 Task: Check the sale-to-list ratio of pool in the last 5 years.
Action: Mouse moved to (789, 188)
Screenshot: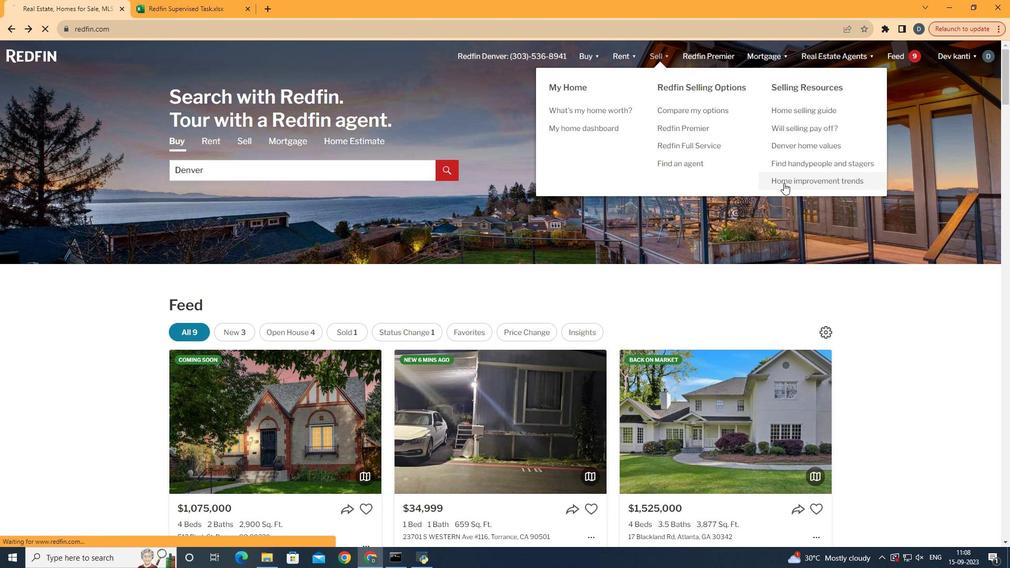 
Action: Mouse pressed left at (789, 188)
Screenshot: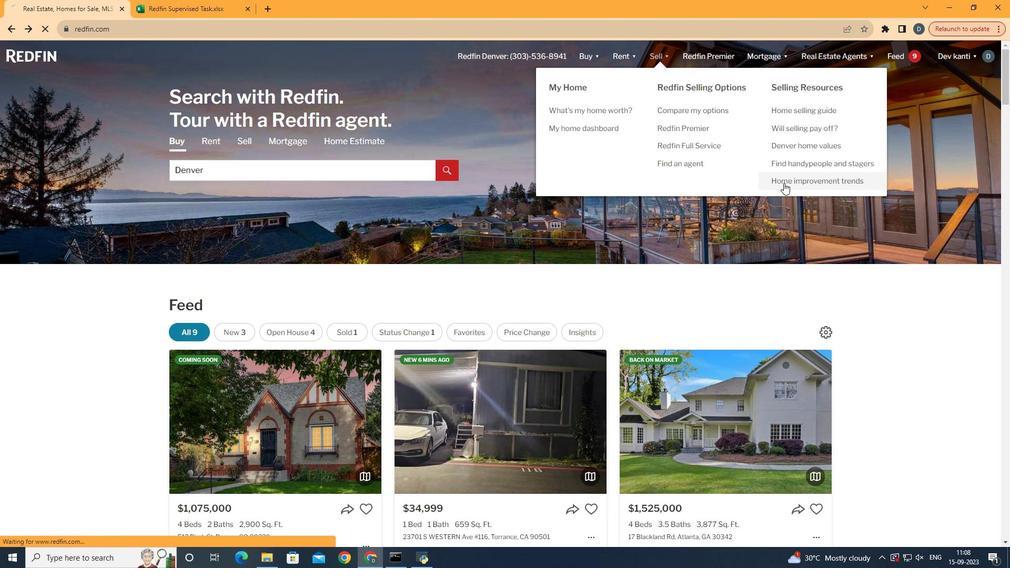 
Action: Mouse moved to (252, 202)
Screenshot: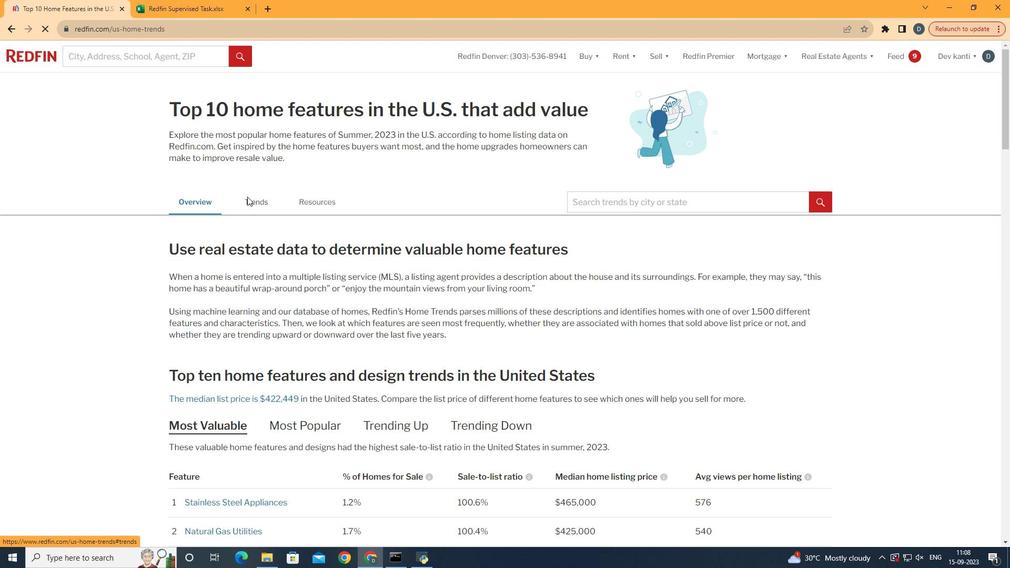 
Action: Mouse pressed left at (252, 202)
Screenshot: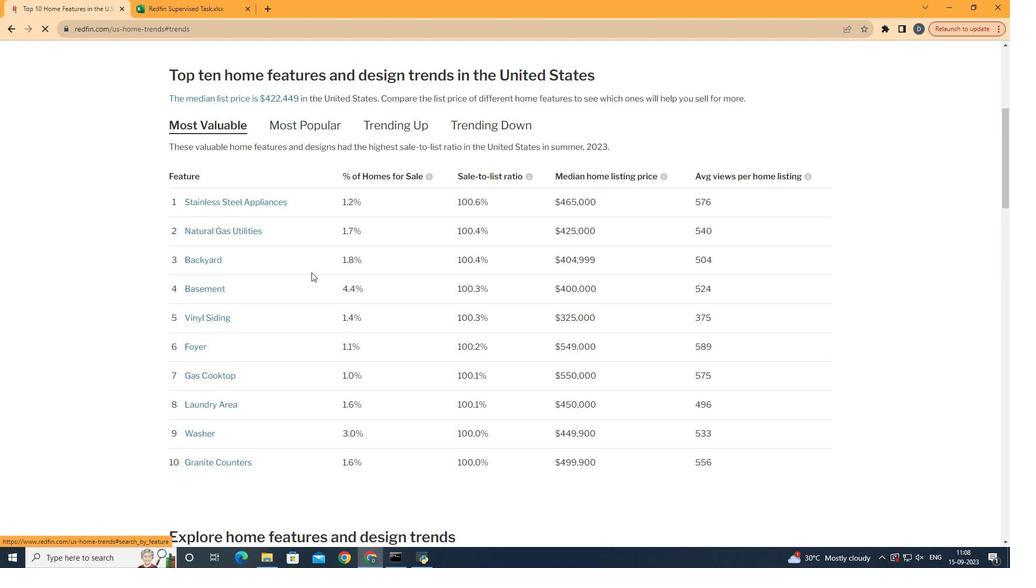 
Action: Mouse moved to (352, 296)
Screenshot: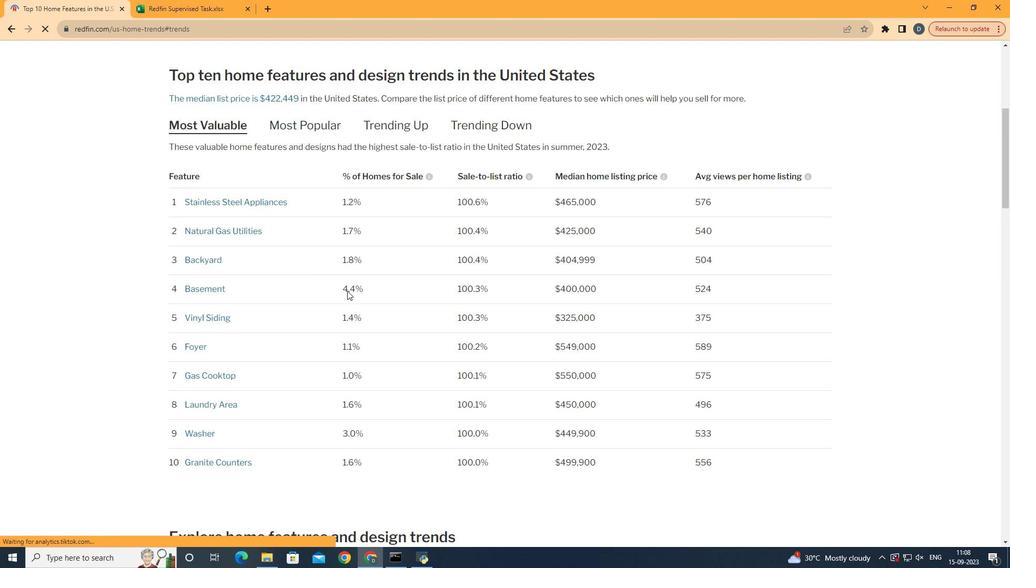 
Action: Mouse scrolled (352, 295) with delta (0, 0)
Screenshot: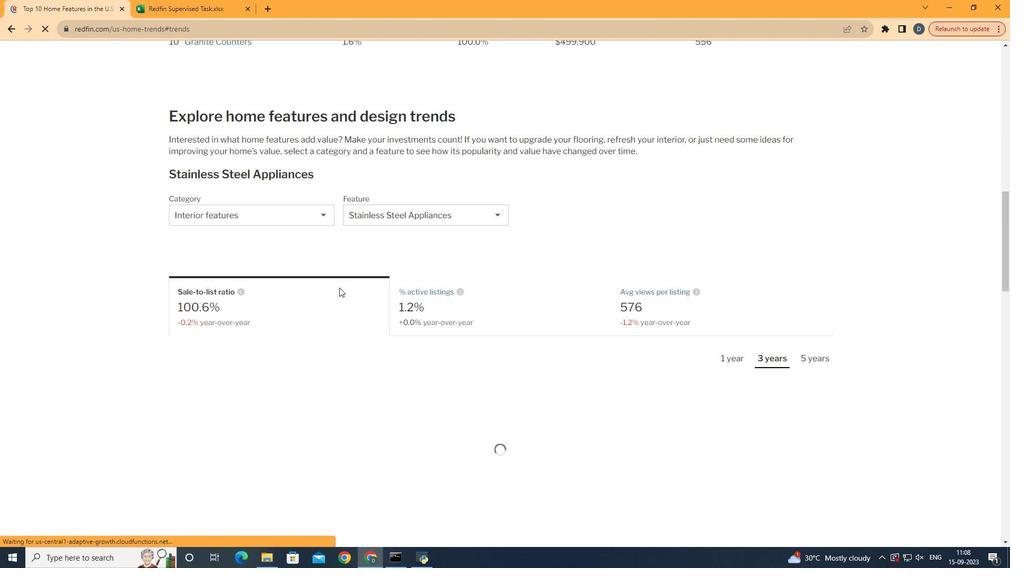 
Action: Mouse scrolled (352, 295) with delta (0, 0)
Screenshot: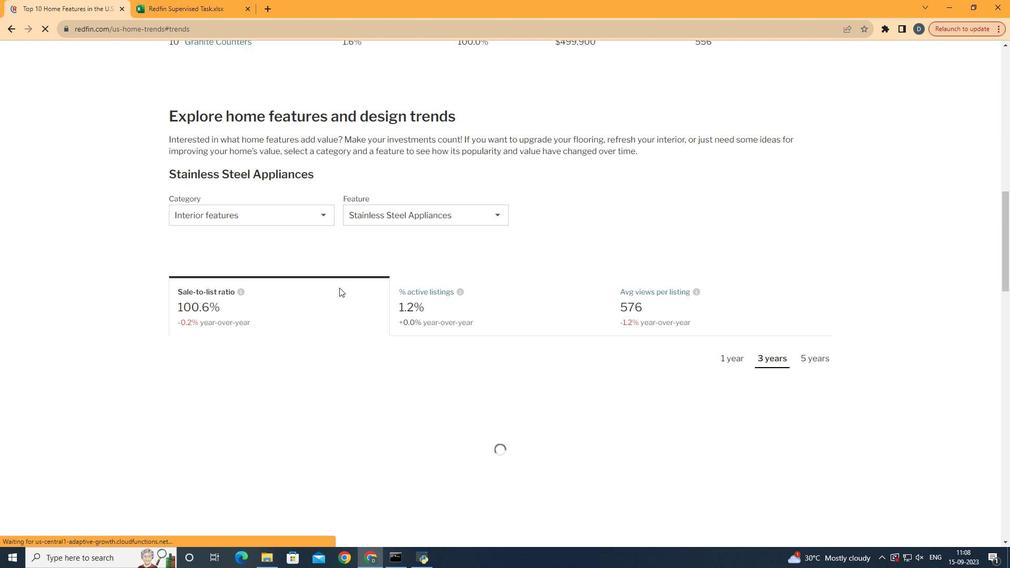 
Action: Mouse scrolled (352, 295) with delta (0, 0)
Screenshot: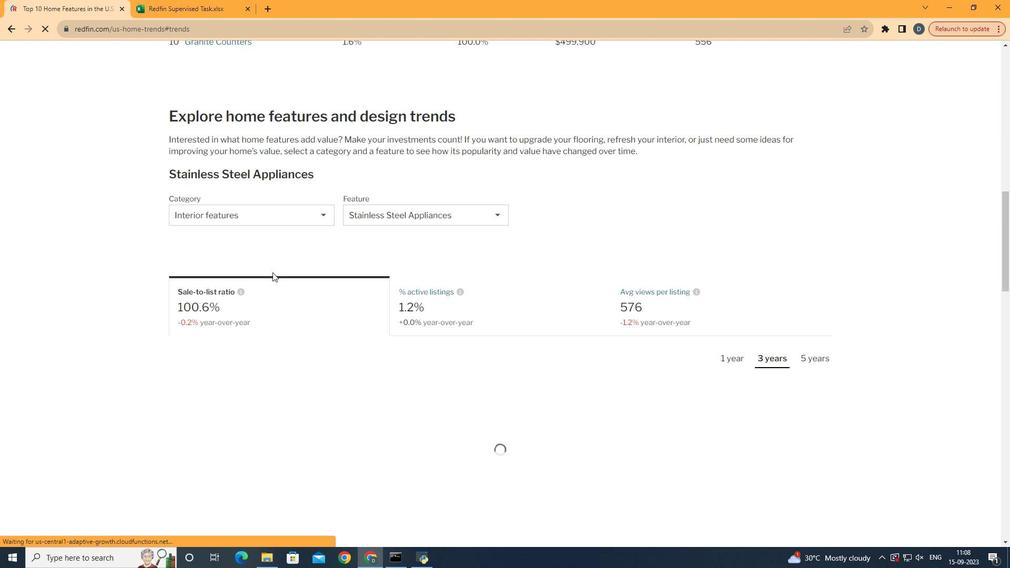 
Action: Mouse scrolled (352, 295) with delta (0, 0)
Screenshot: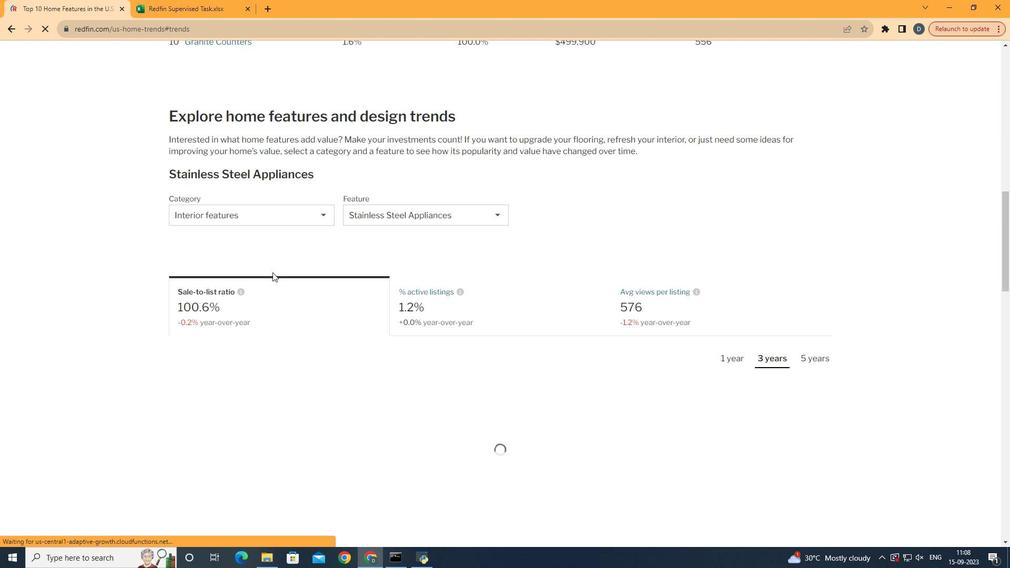 
Action: Mouse scrolled (352, 295) with delta (0, 0)
Screenshot: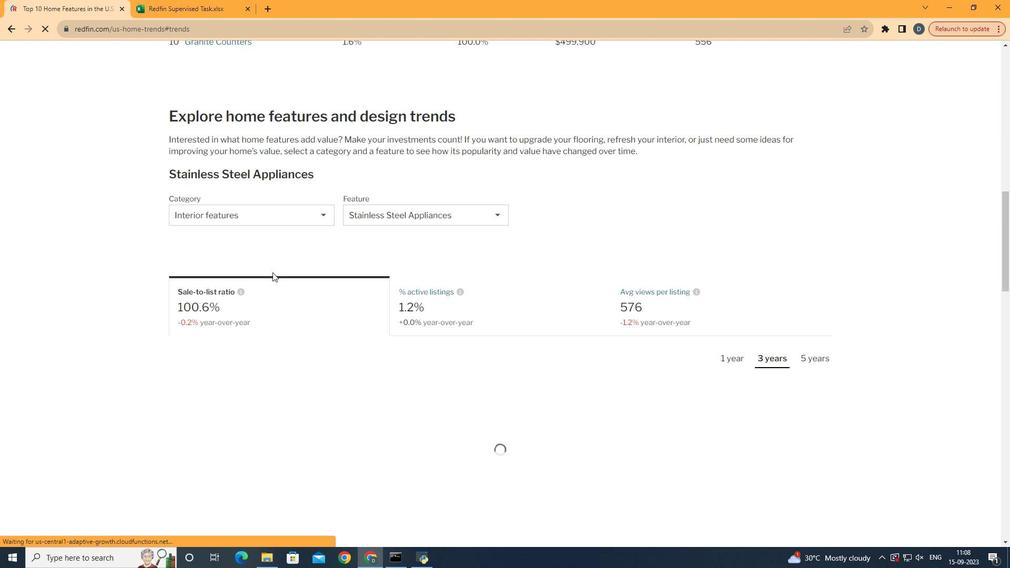 
Action: Mouse scrolled (352, 295) with delta (0, 0)
Screenshot: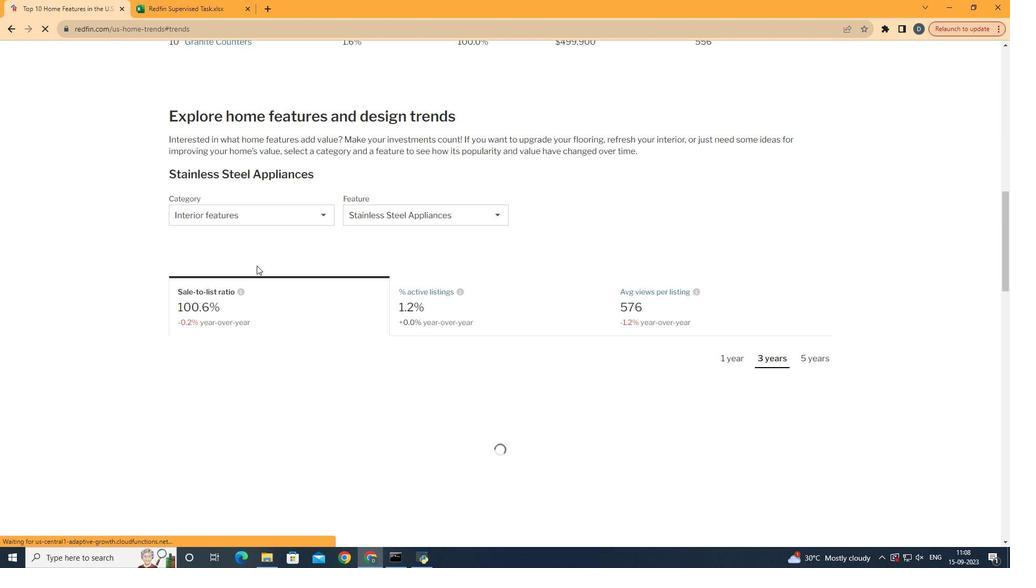 
Action: Mouse scrolled (352, 295) with delta (0, 0)
Screenshot: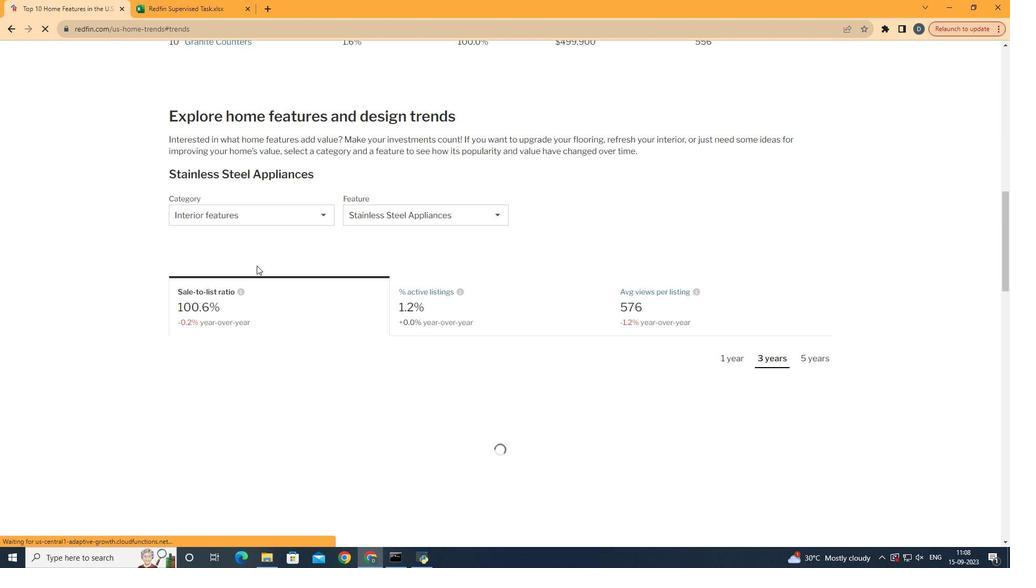 
Action: Mouse scrolled (352, 295) with delta (0, 0)
Screenshot: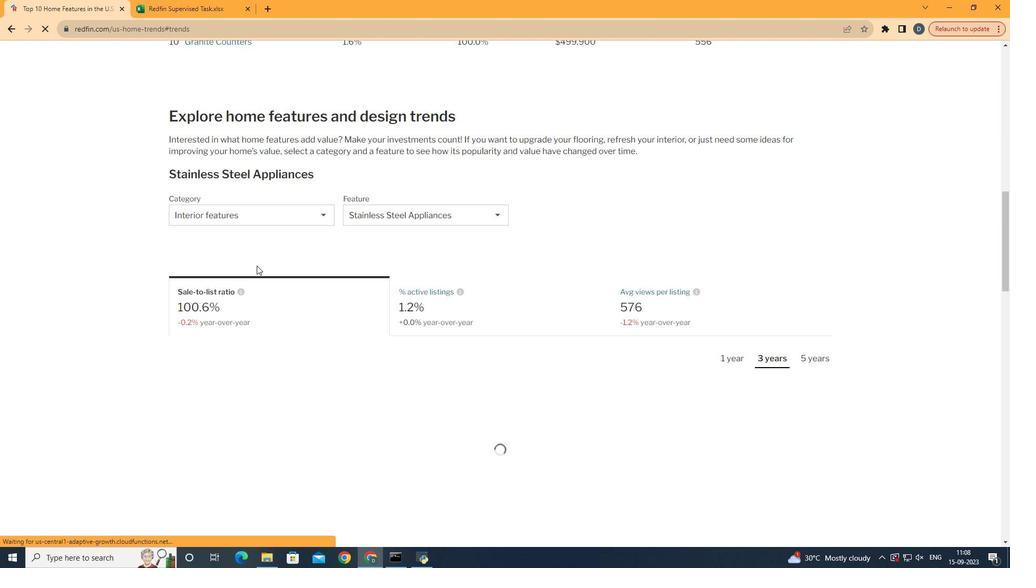 
Action: Mouse moved to (297, 237)
Screenshot: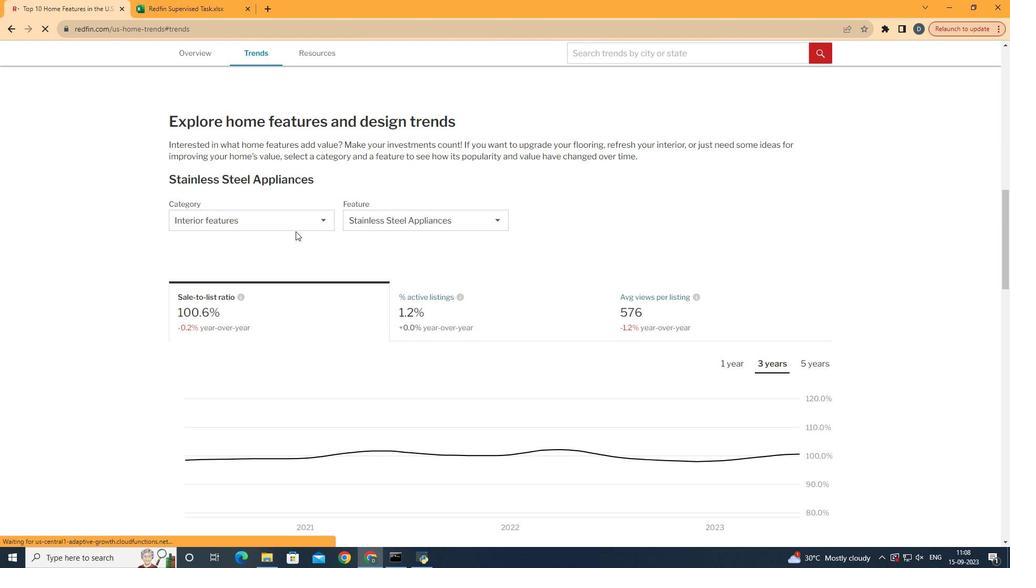 
Action: Mouse pressed left at (297, 237)
Screenshot: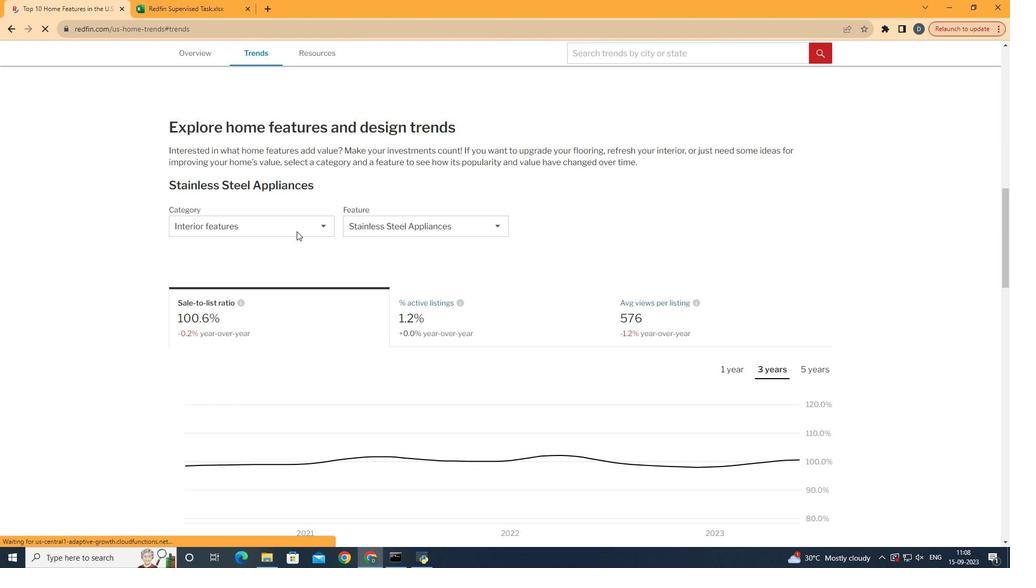 
Action: Mouse moved to (302, 236)
Screenshot: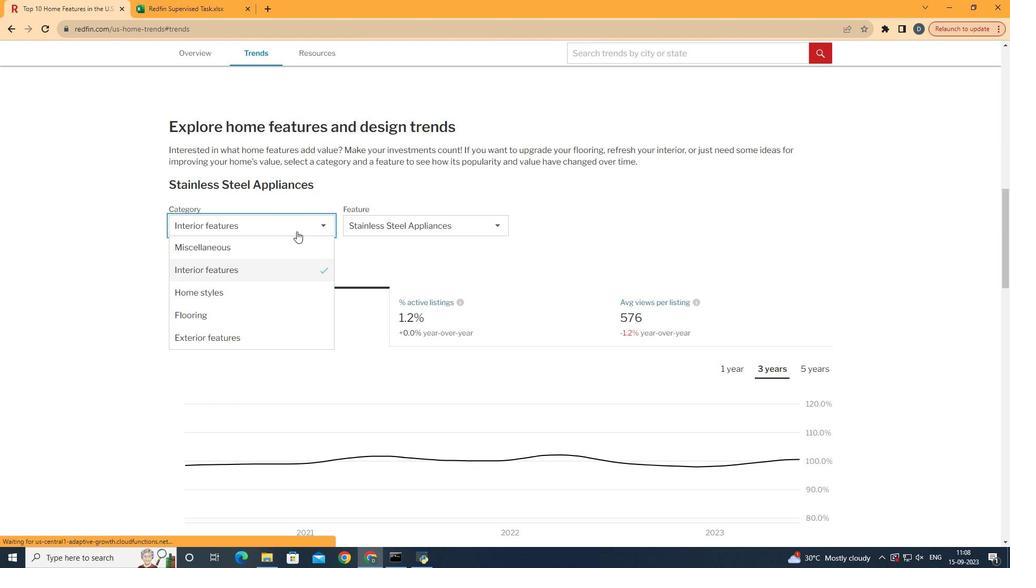 
Action: Mouse pressed left at (302, 236)
Screenshot: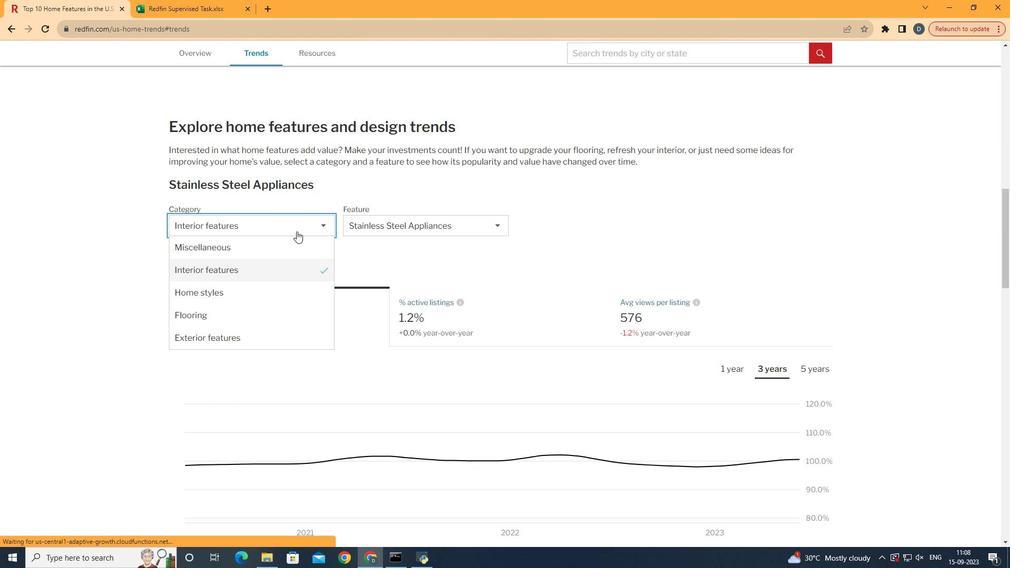 
Action: Mouse scrolled (302, 236) with delta (0, 0)
Screenshot: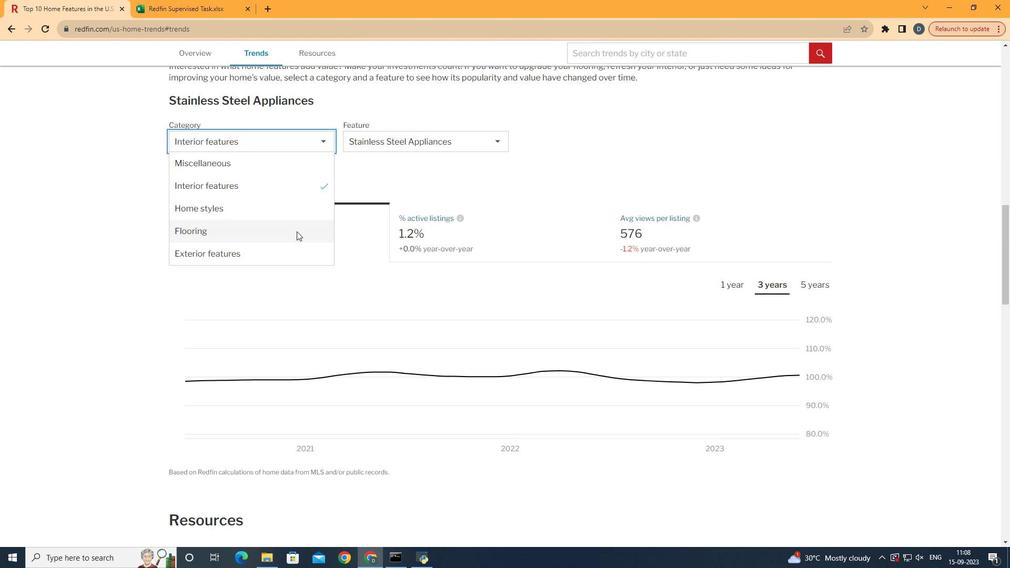 
Action: Mouse scrolled (302, 236) with delta (0, 0)
Screenshot: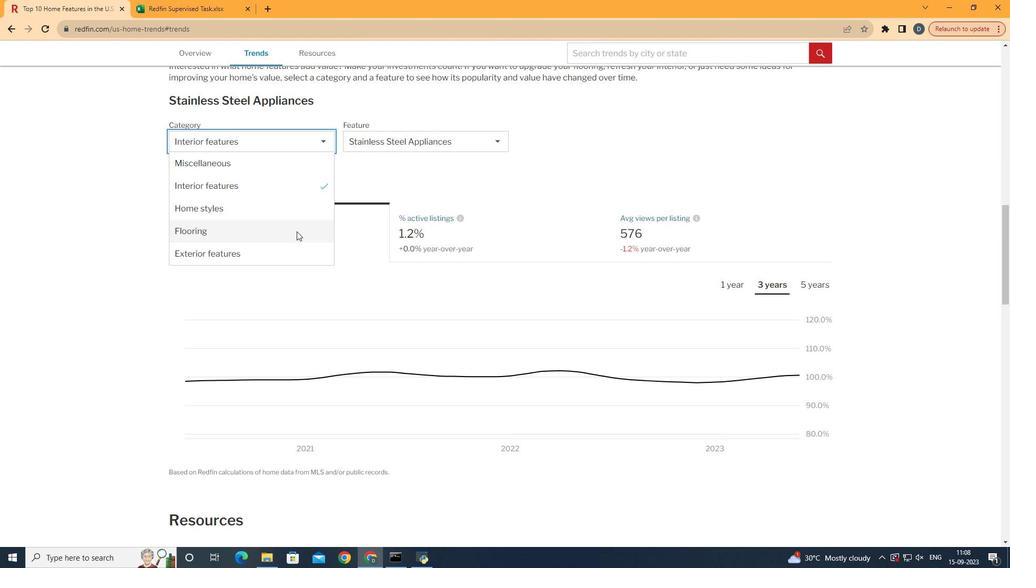 
Action: Mouse scrolled (302, 236) with delta (0, 0)
Screenshot: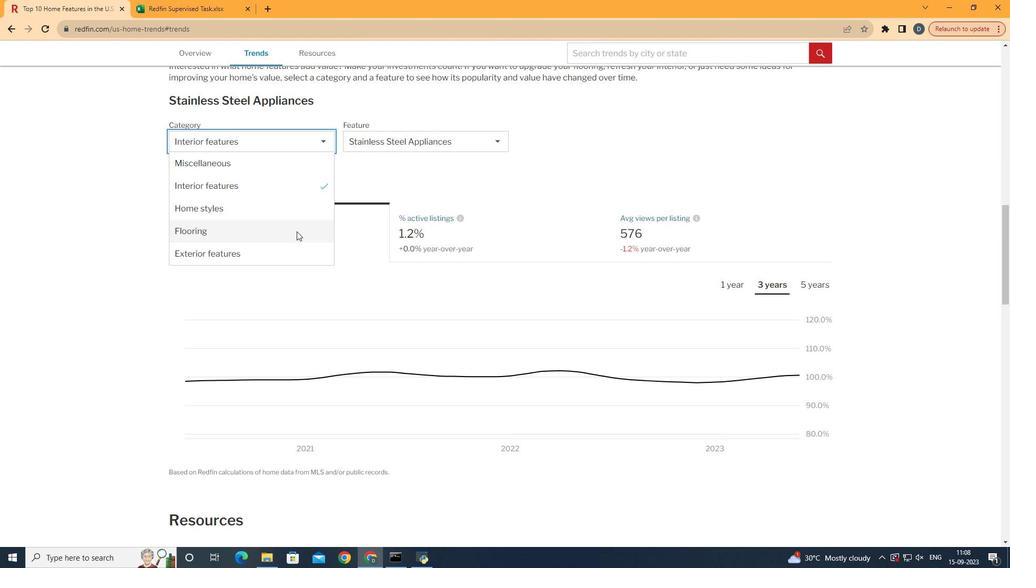 
Action: Mouse scrolled (302, 236) with delta (0, 0)
Screenshot: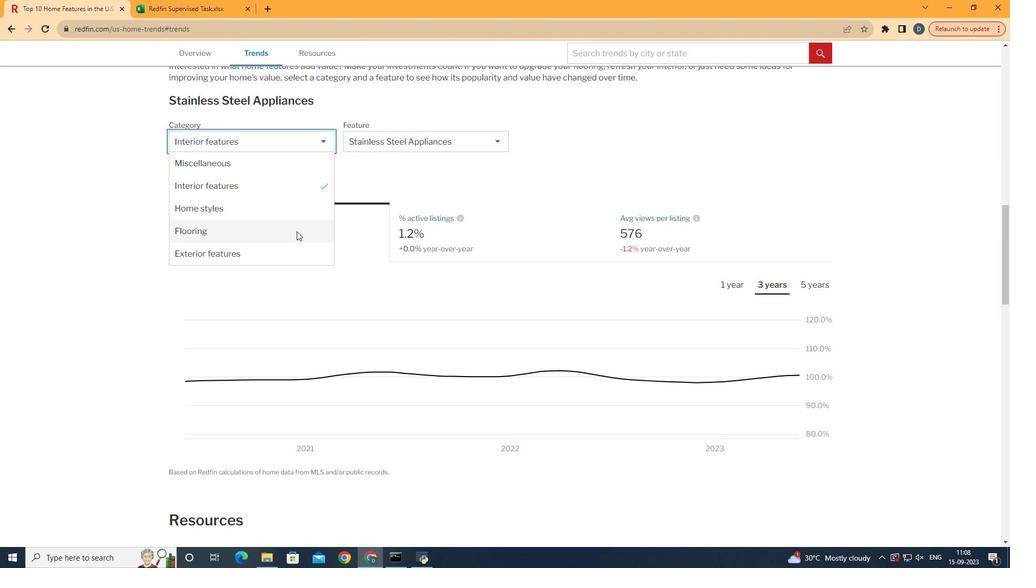 
Action: Mouse scrolled (302, 236) with delta (0, 0)
Screenshot: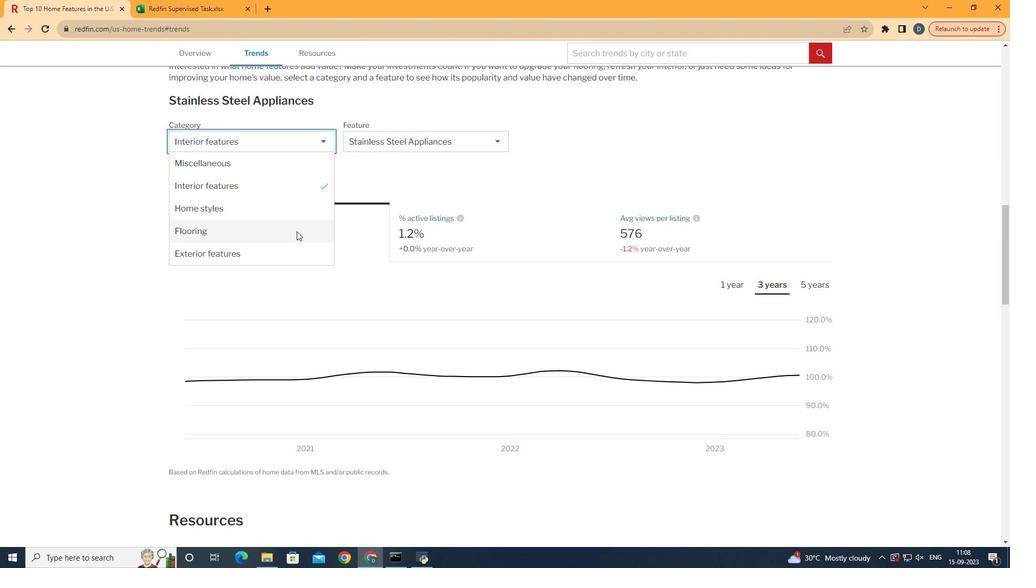 
Action: Mouse scrolled (302, 236) with delta (0, 0)
Screenshot: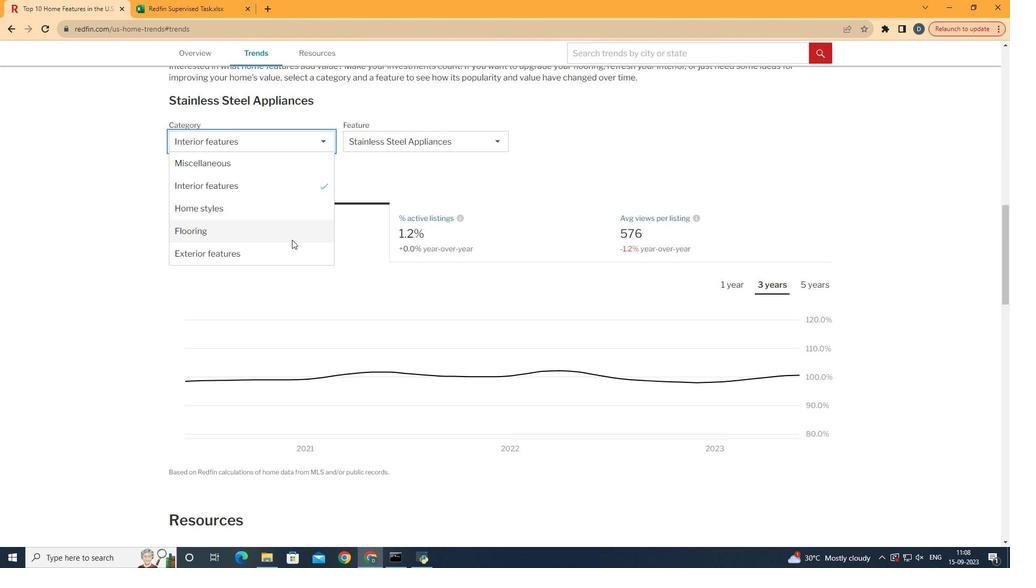 
Action: Mouse moved to (295, 252)
Screenshot: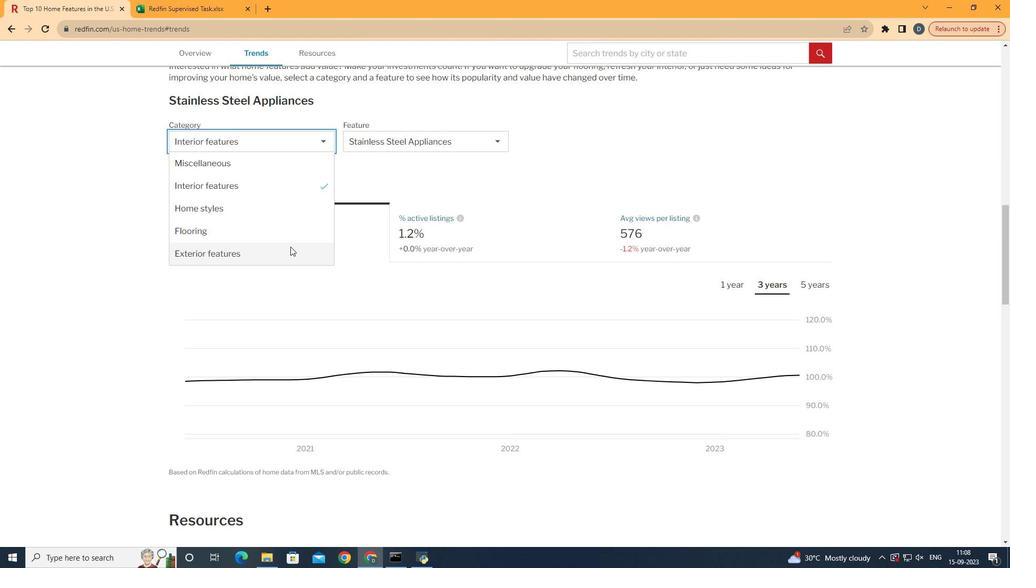 
Action: Mouse pressed left at (295, 252)
Screenshot: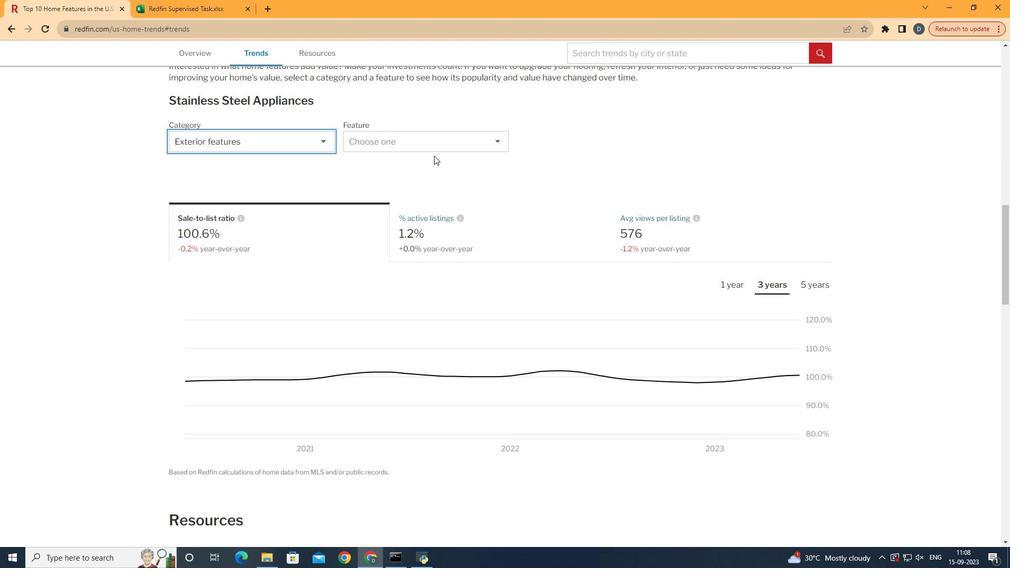 
Action: Mouse moved to (466, 135)
Screenshot: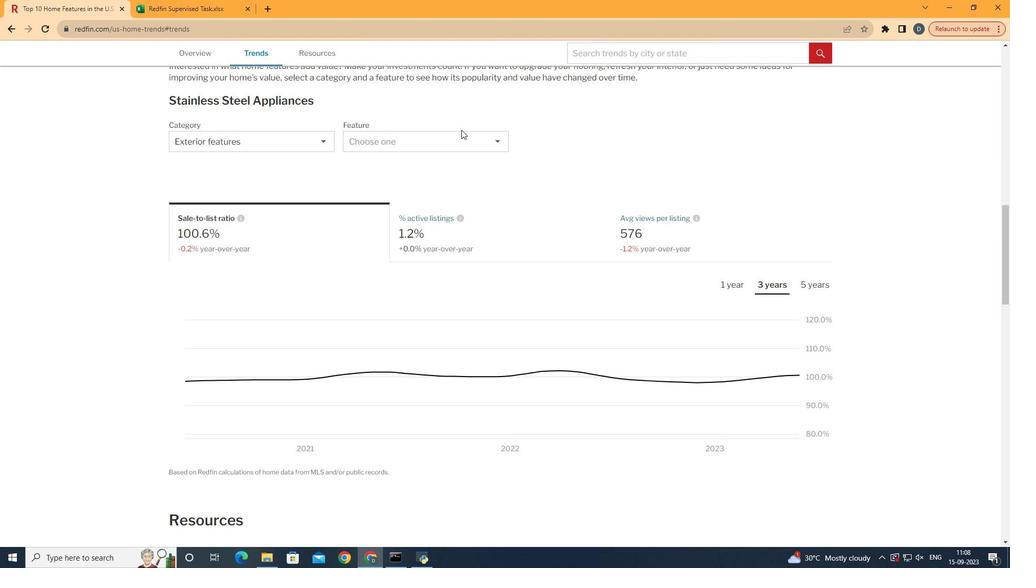 
Action: Mouse pressed left at (466, 135)
Screenshot: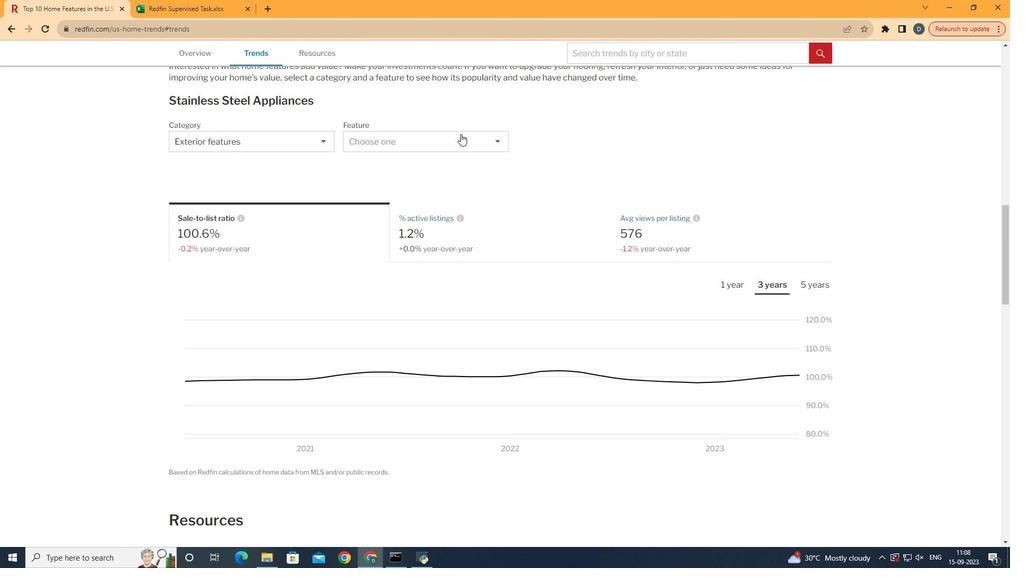 
Action: Mouse moved to (465, 141)
Screenshot: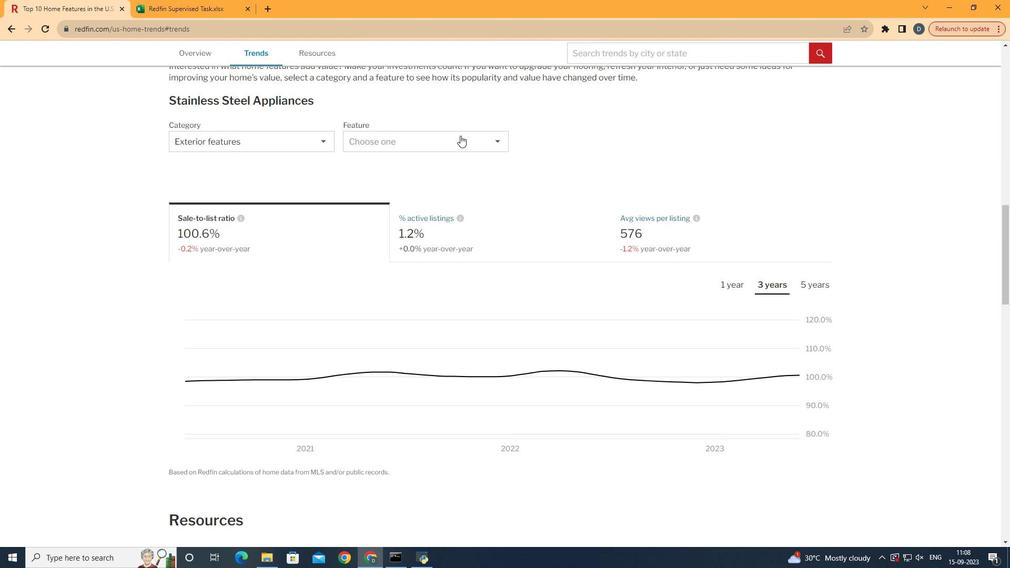 
Action: Mouse pressed left at (465, 141)
Screenshot: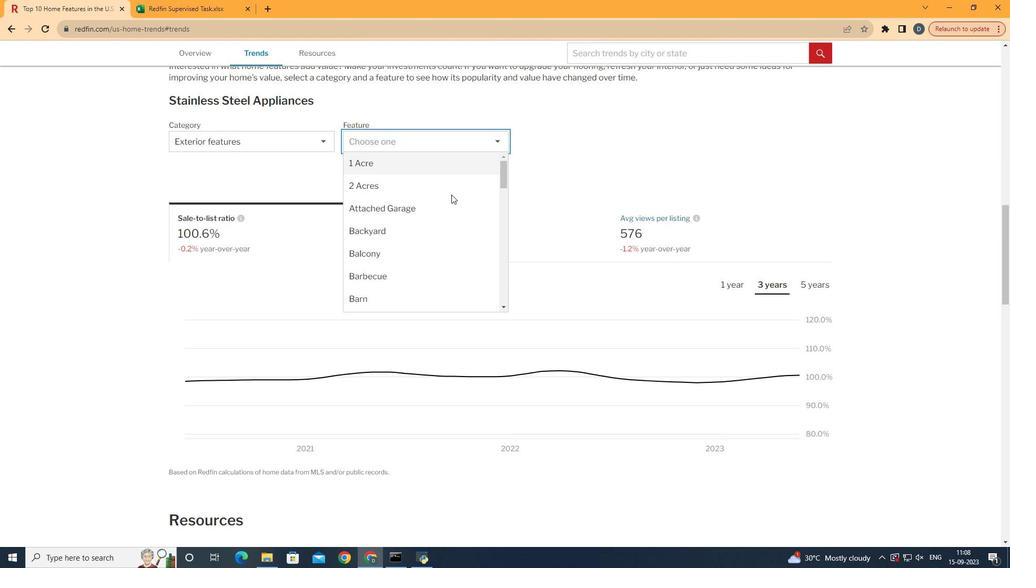 
Action: Mouse moved to (452, 242)
Screenshot: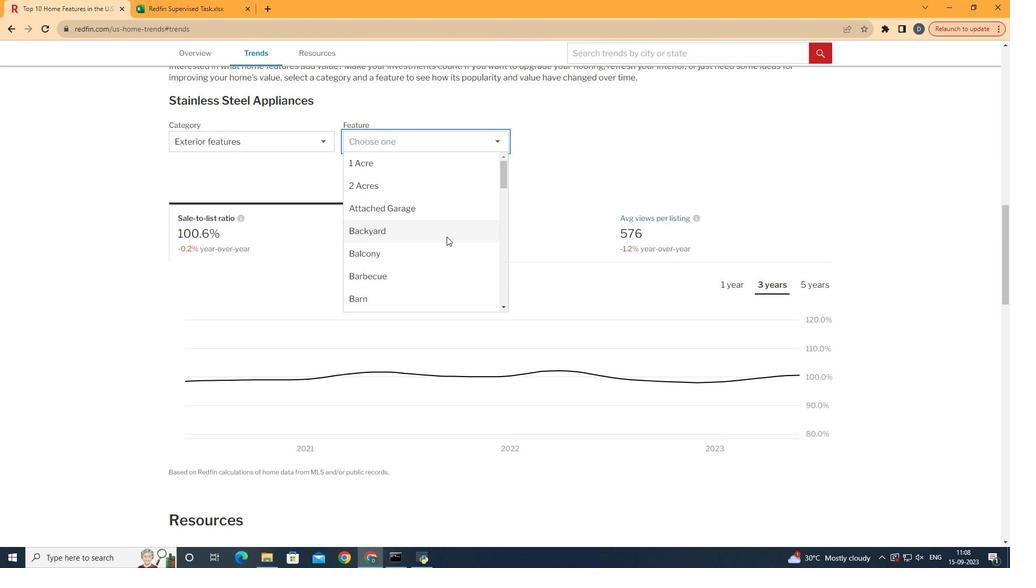 
Action: Mouse scrolled (452, 241) with delta (0, 0)
Screenshot: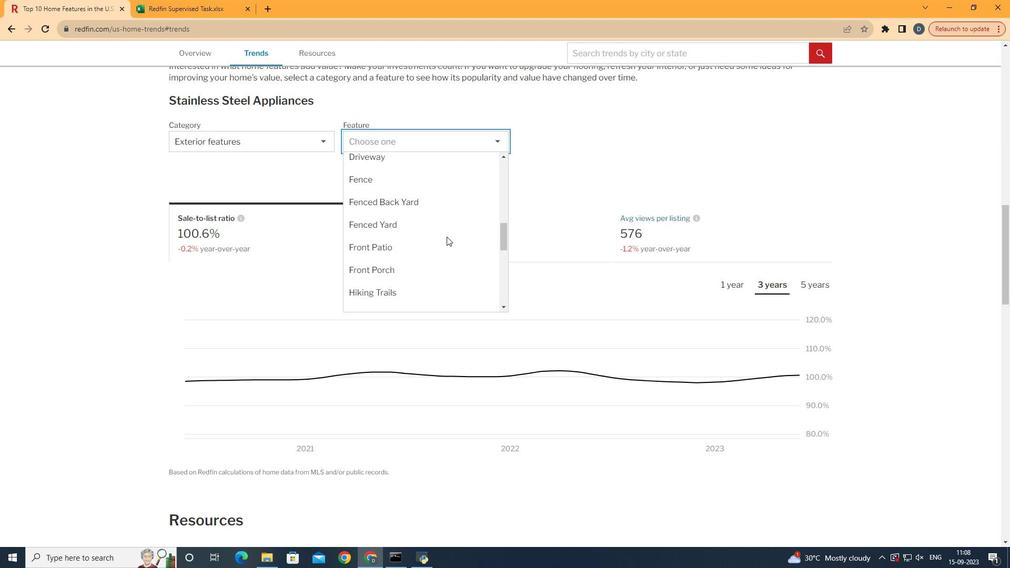 
Action: Mouse scrolled (452, 241) with delta (0, 0)
Screenshot: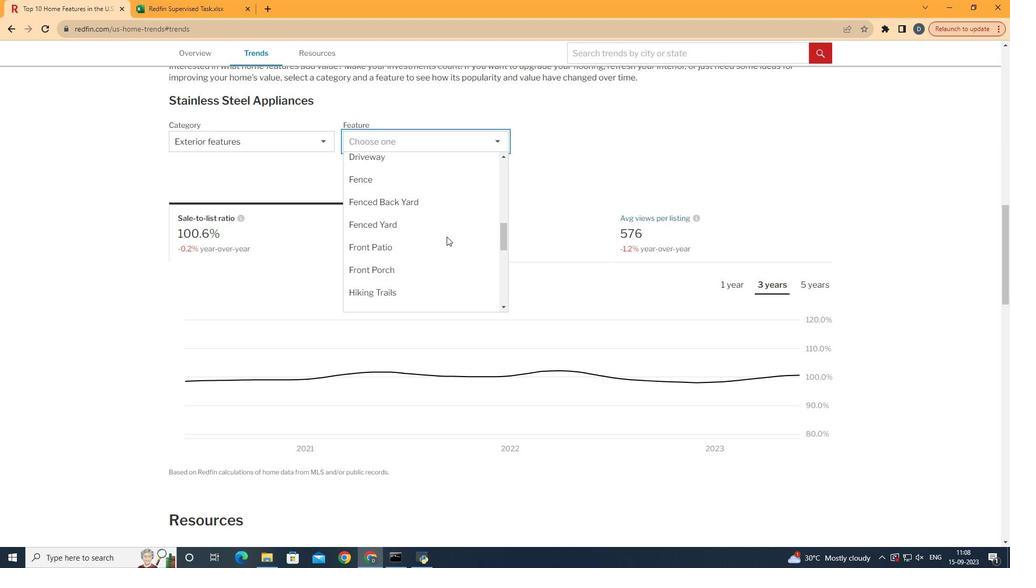 
Action: Mouse scrolled (452, 241) with delta (0, 0)
Screenshot: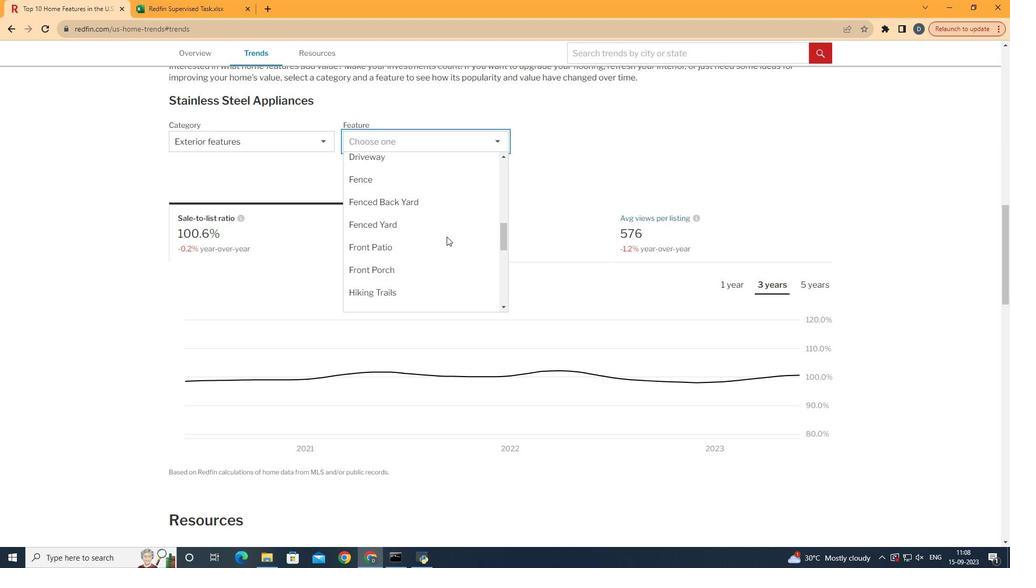 
Action: Mouse scrolled (452, 241) with delta (0, 0)
Screenshot: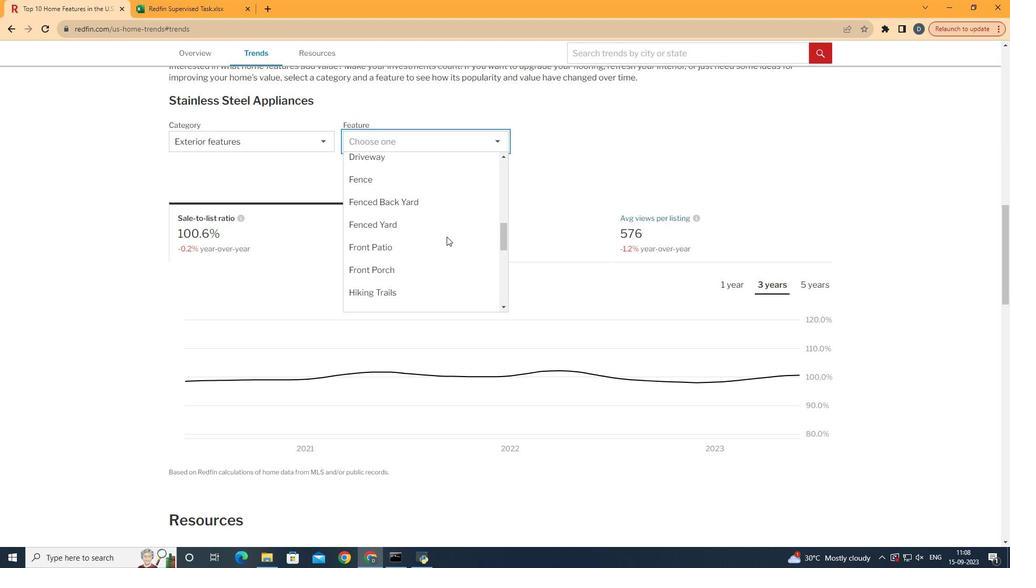 
Action: Mouse scrolled (452, 241) with delta (0, 0)
Screenshot: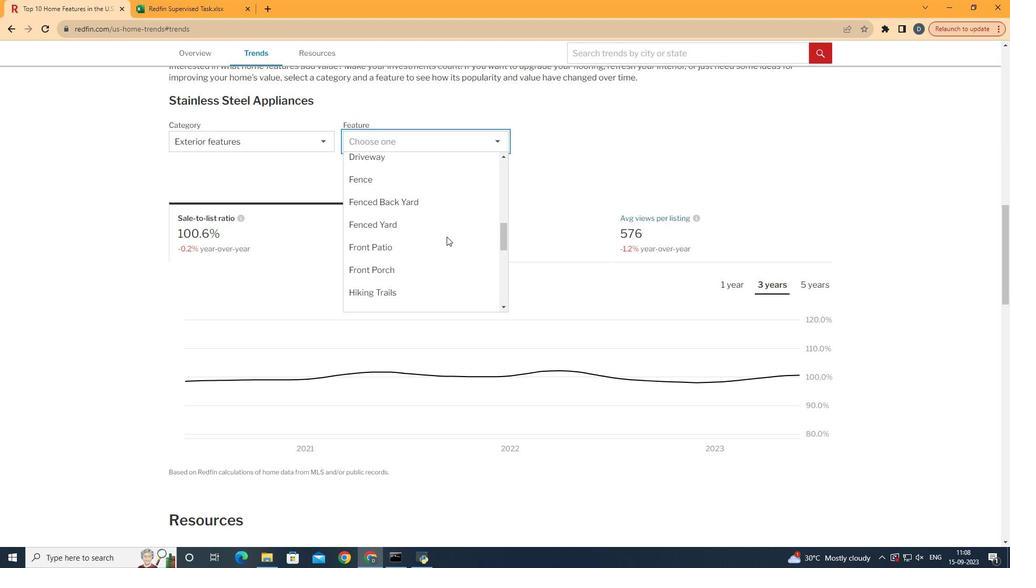 
Action: Mouse scrolled (452, 241) with delta (0, 0)
Screenshot: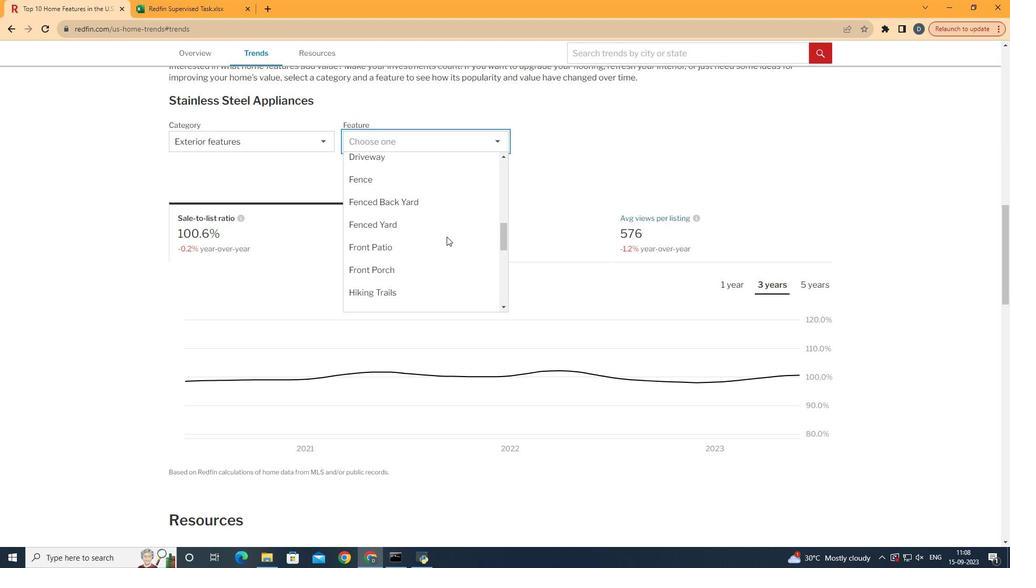 
Action: Mouse scrolled (452, 241) with delta (0, 0)
Screenshot: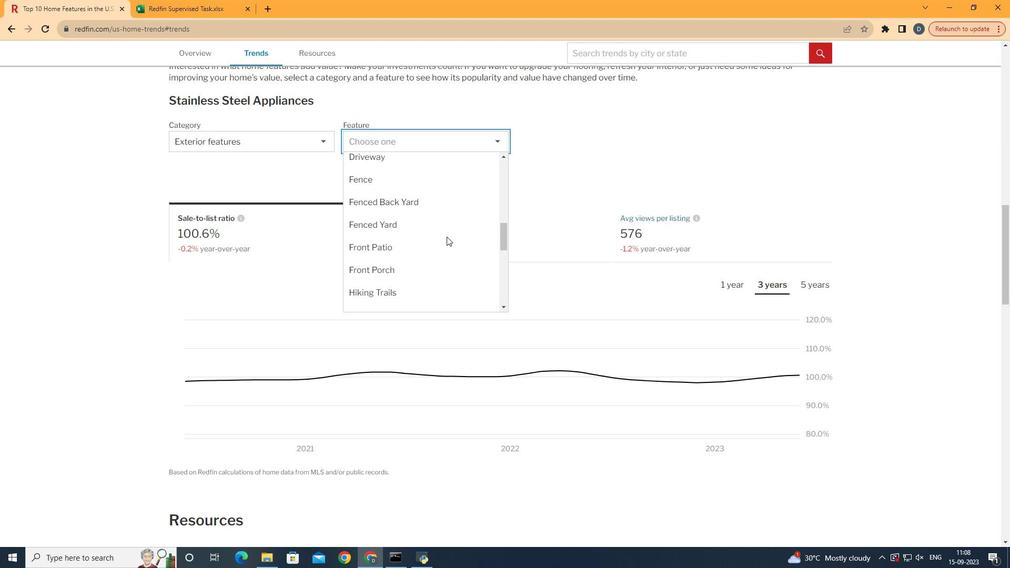 
Action: Mouse scrolled (452, 241) with delta (0, 0)
Screenshot: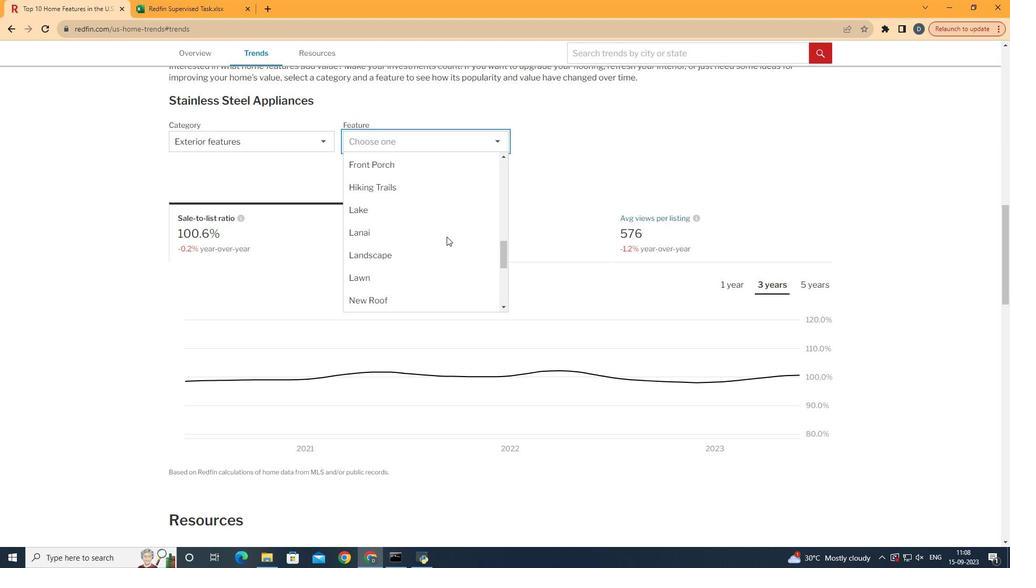 
Action: Mouse scrolled (452, 241) with delta (0, 0)
Screenshot: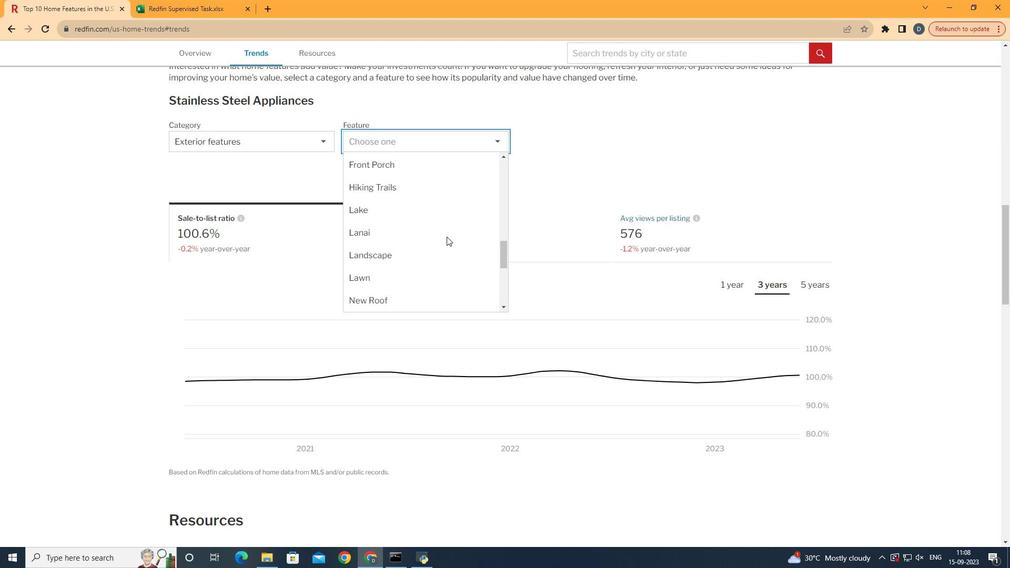 
Action: Mouse moved to (459, 234)
Screenshot: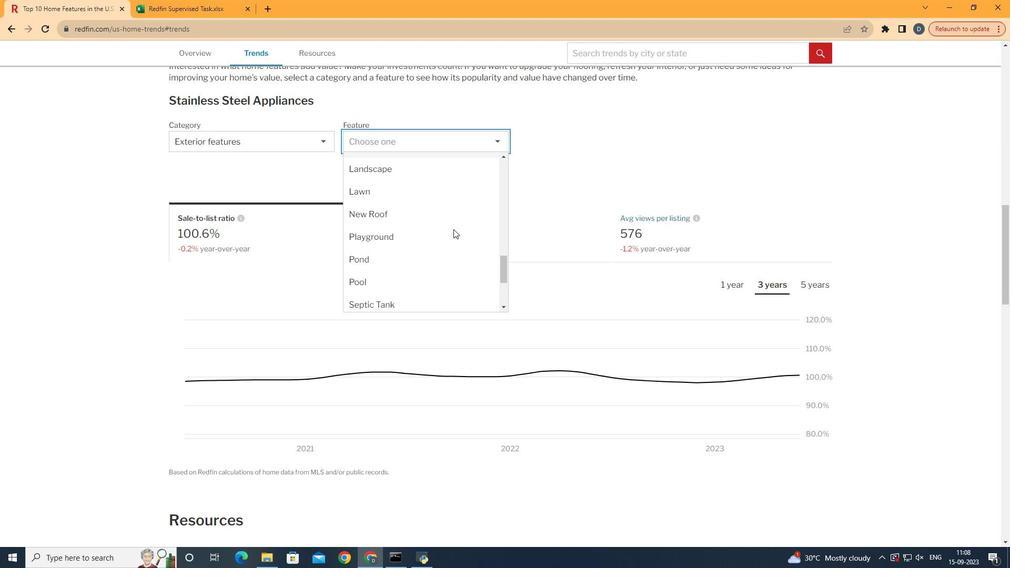 
Action: Mouse scrolled (459, 234) with delta (0, 0)
Screenshot: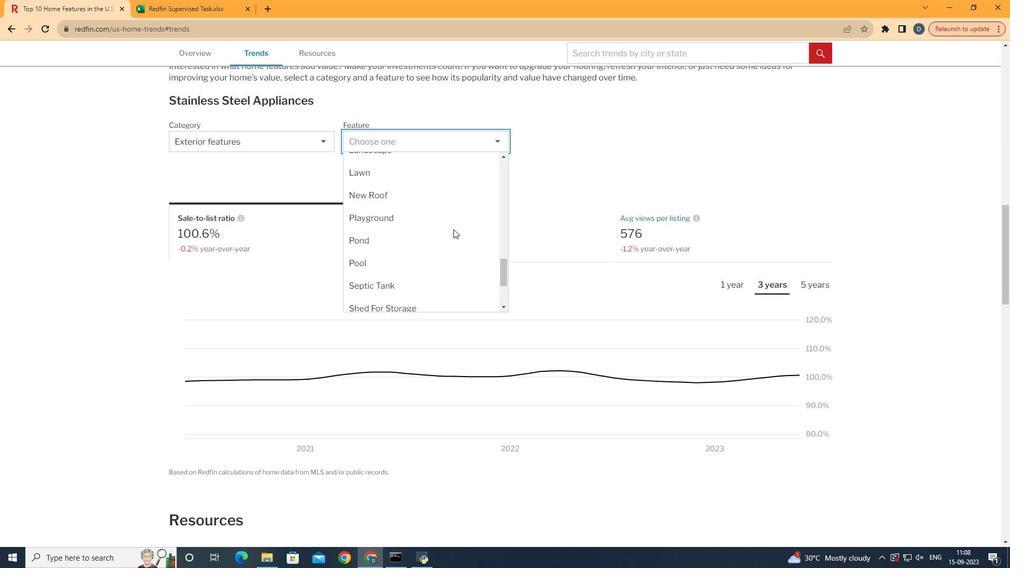 
Action: Mouse scrolled (459, 234) with delta (0, 0)
Screenshot: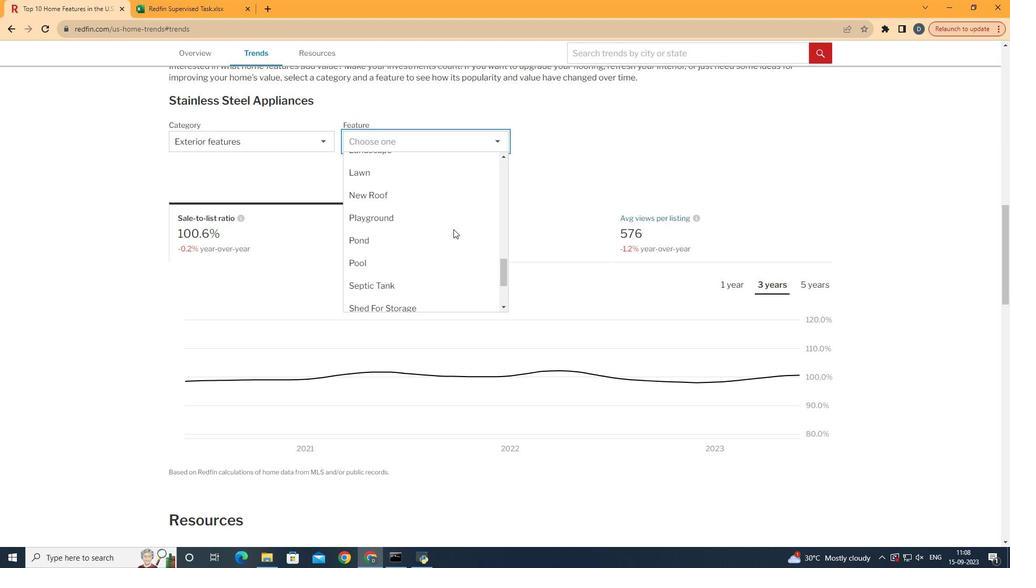 
Action: Mouse scrolled (459, 234) with delta (0, 0)
Screenshot: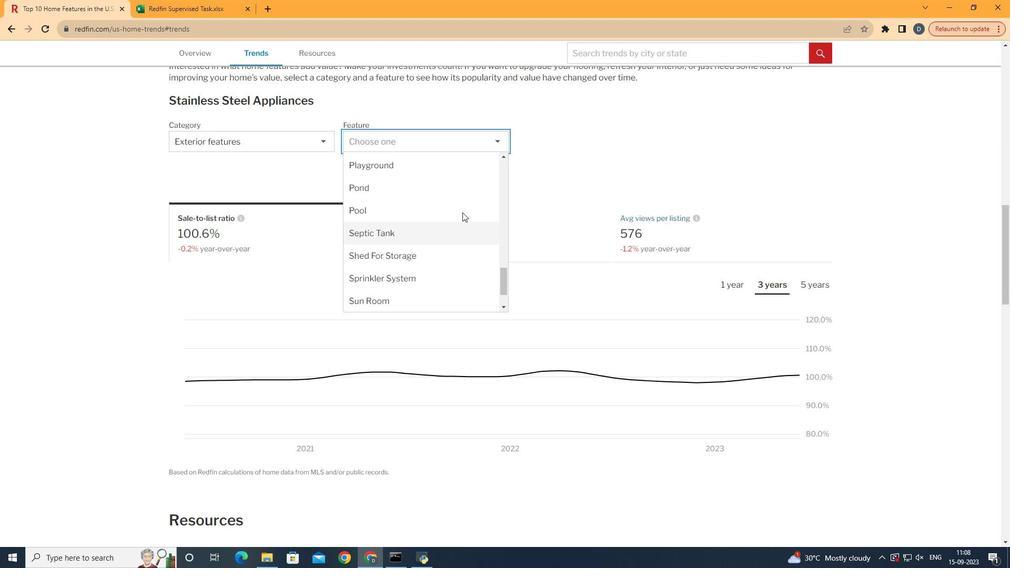 
Action: Mouse moved to (471, 210)
Screenshot: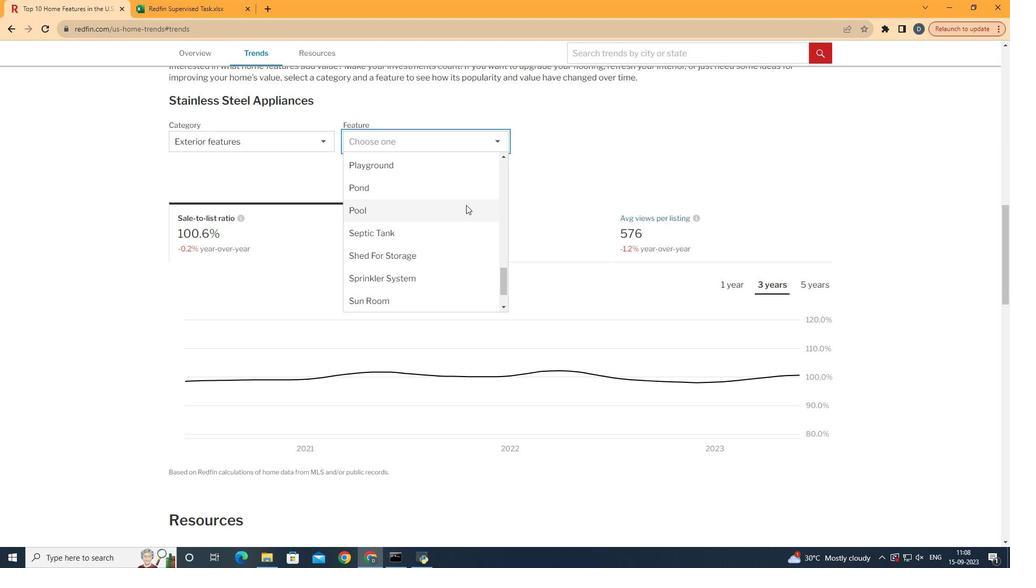 
Action: Mouse pressed left at (471, 210)
Screenshot: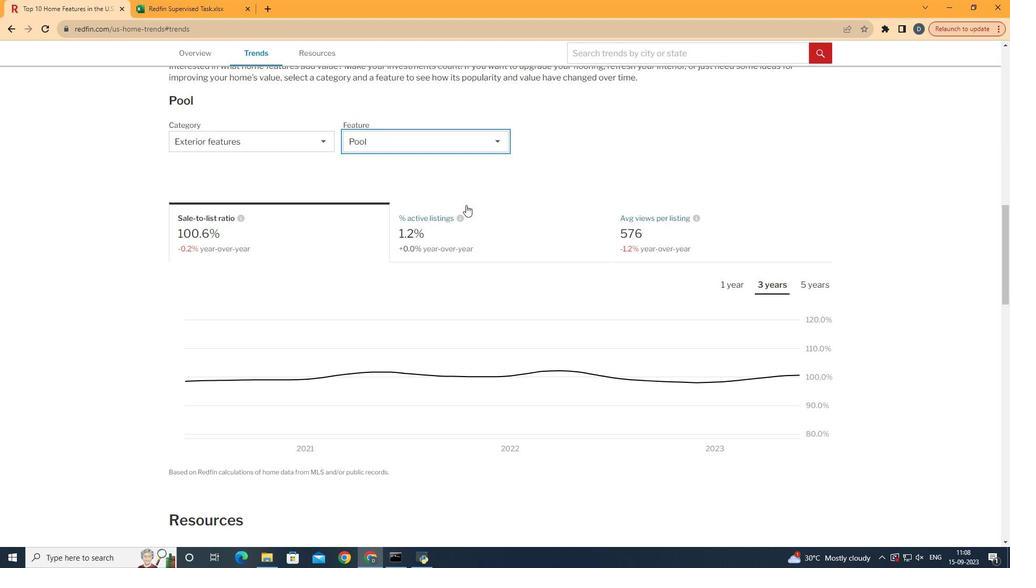 
Action: Mouse moved to (813, 290)
Screenshot: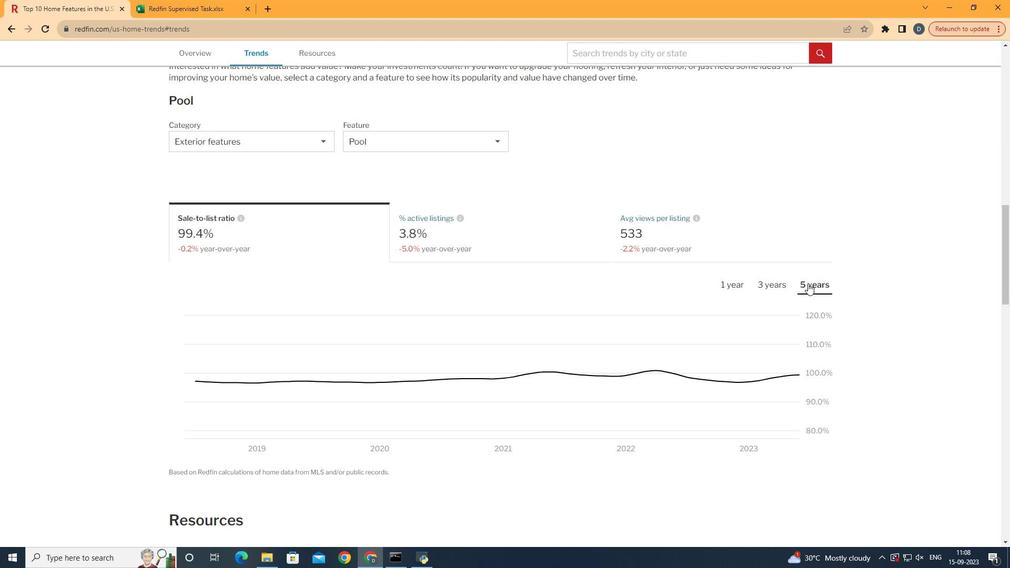 
Action: Mouse pressed left at (813, 290)
Screenshot: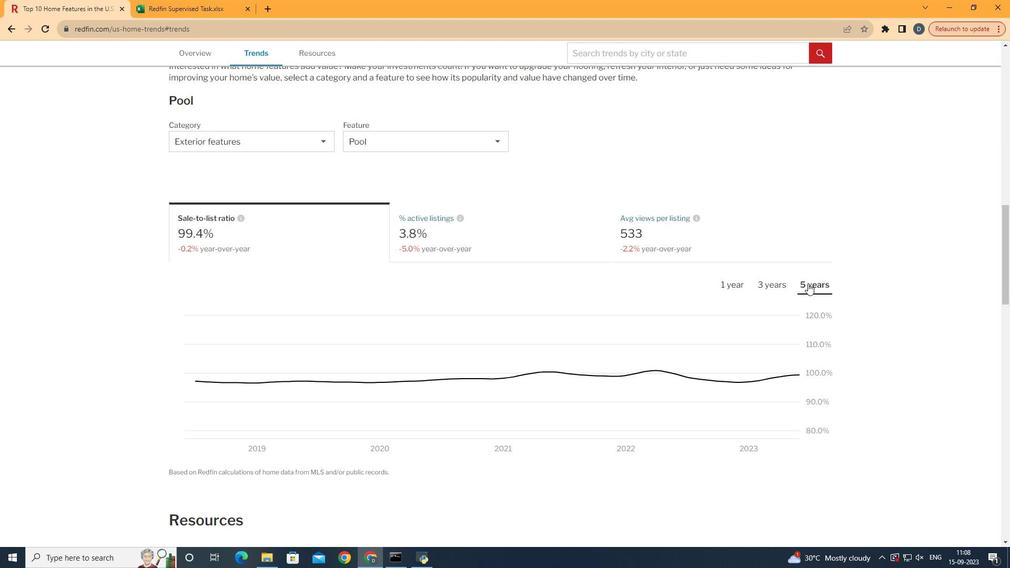 
Action: Mouse moved to (813, 288)
Screenshot: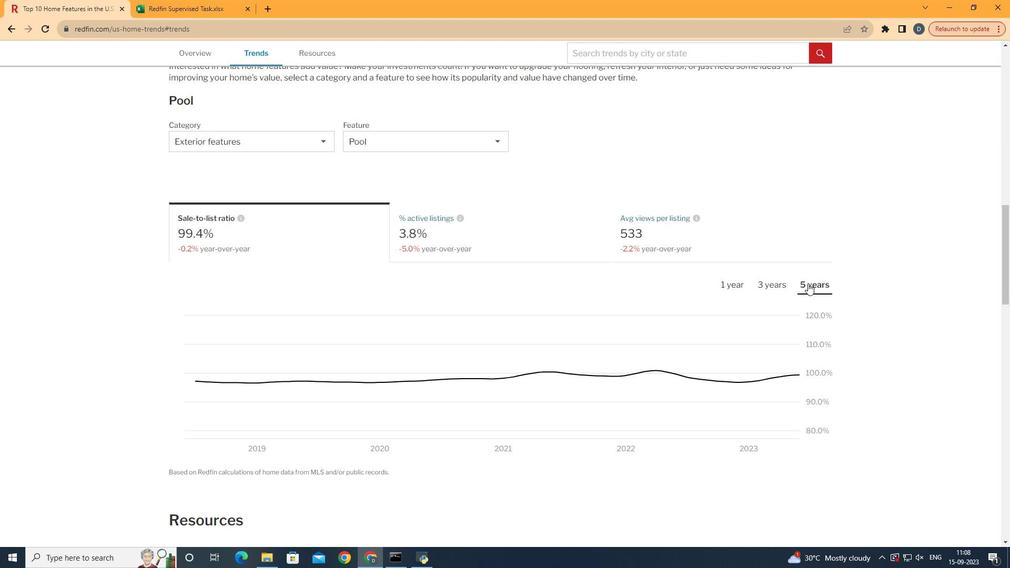 
